 Task: Learn more about a sales navigator core.
Action: Mouse moved to (866, 122)
Screenshot: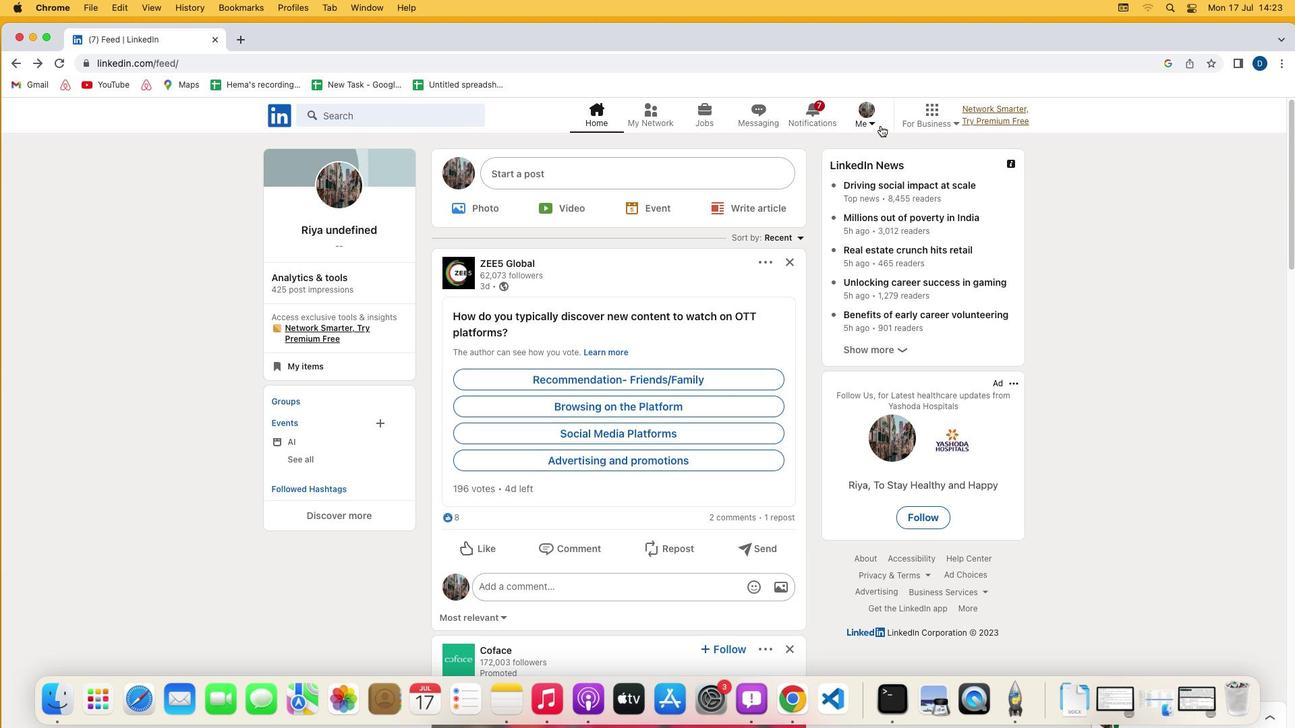
Action: Mouse pressed left at (866, 122)
Screenshot: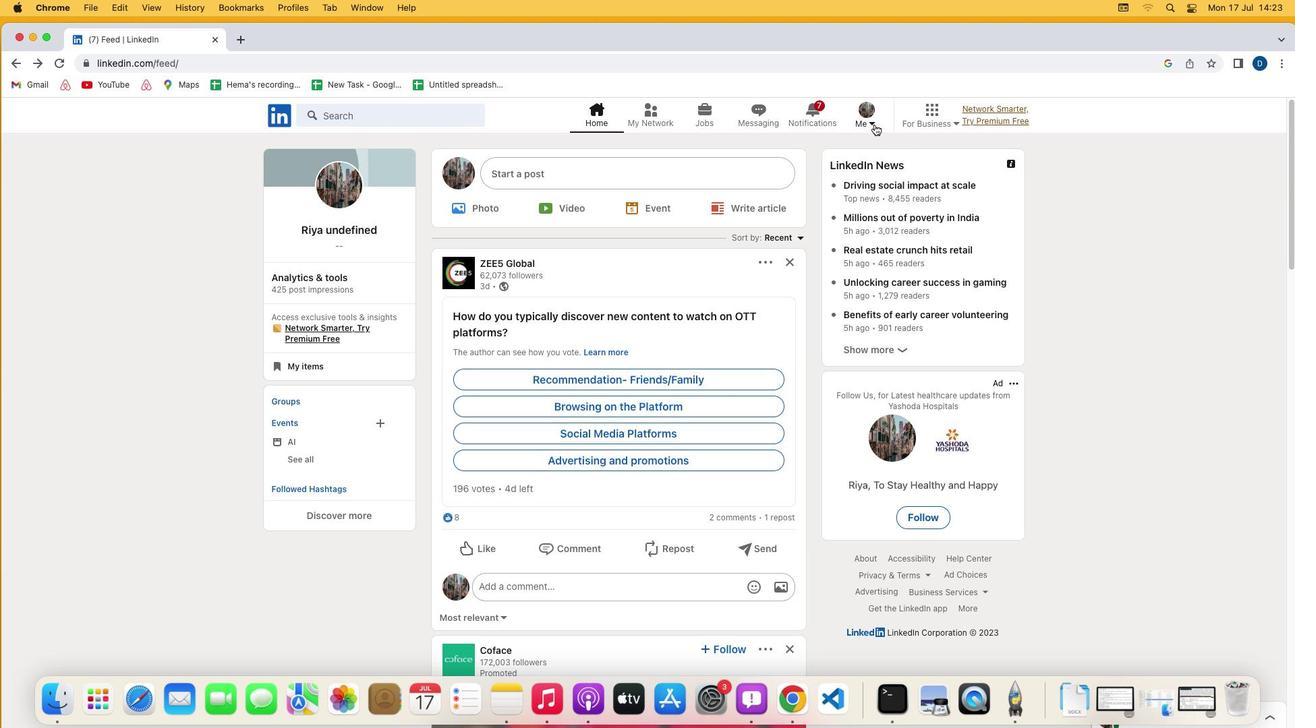 
Action: Mouse moved to (875, 125)
Screenshot: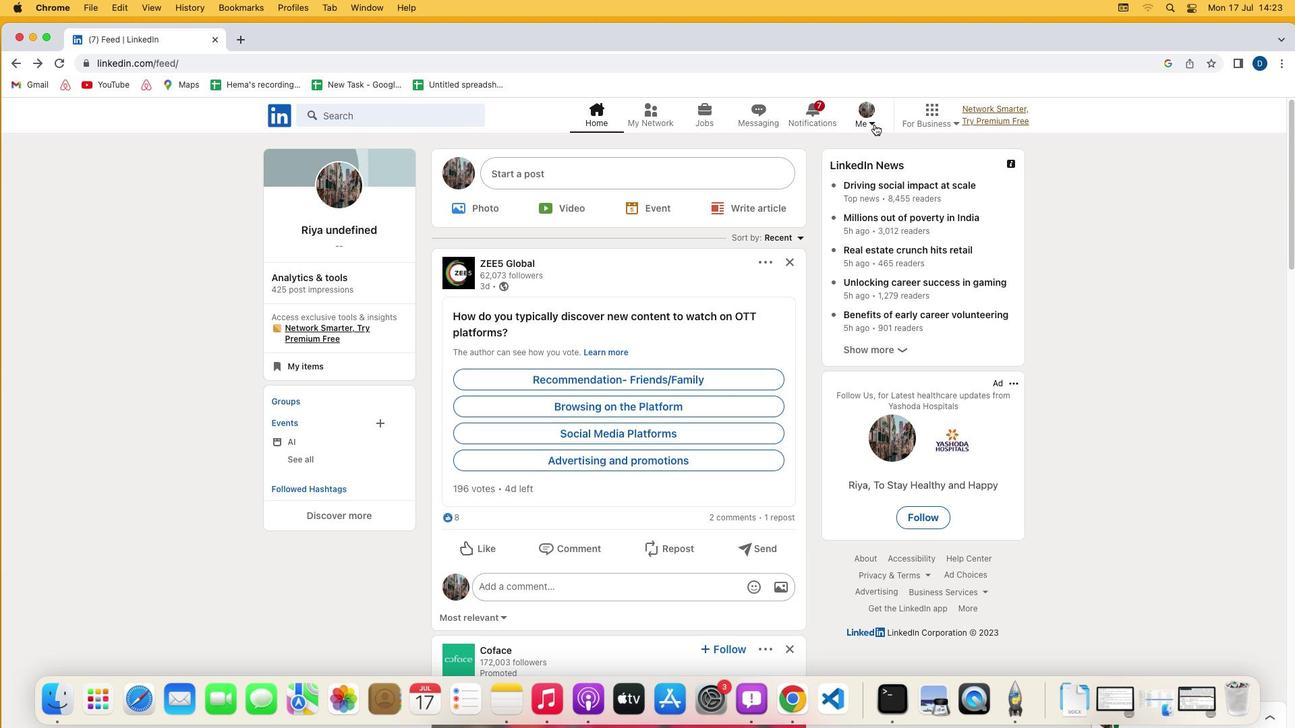
Action: Mouse pressed left at (875, 125)
Screenshot: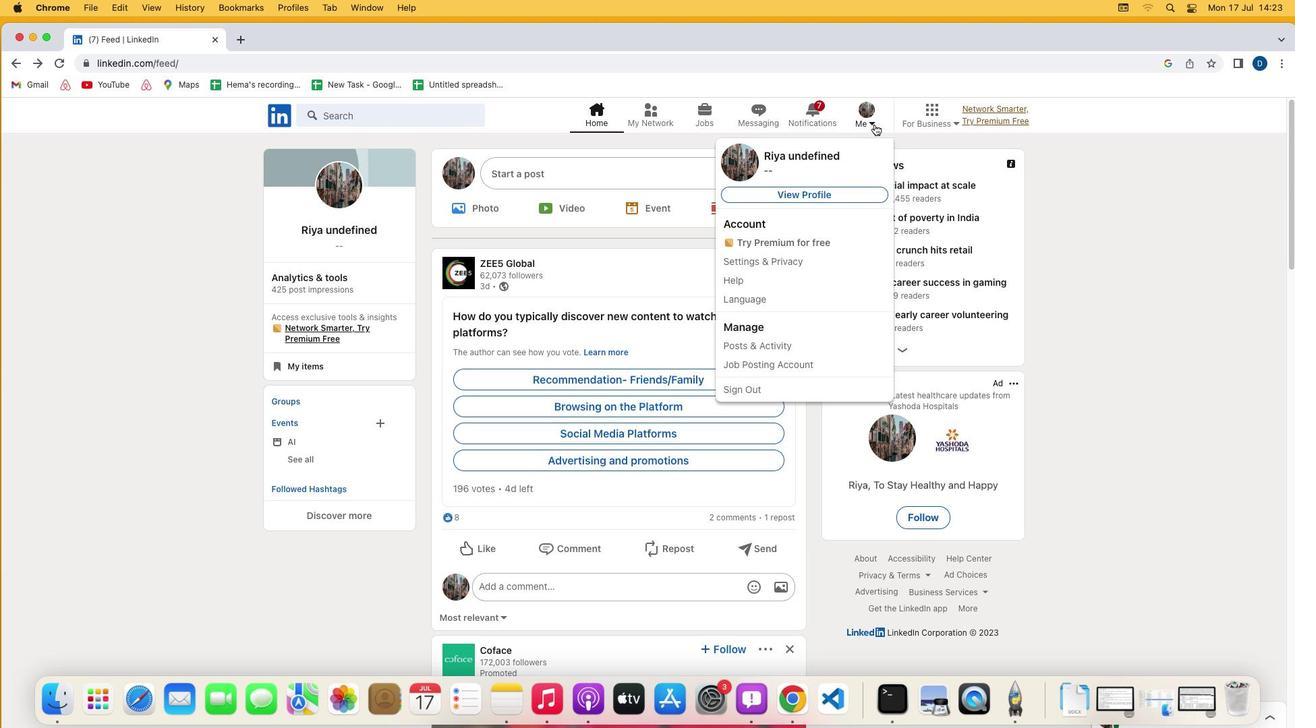 
Action: Mouse moved to (769, 264)
Screenshot: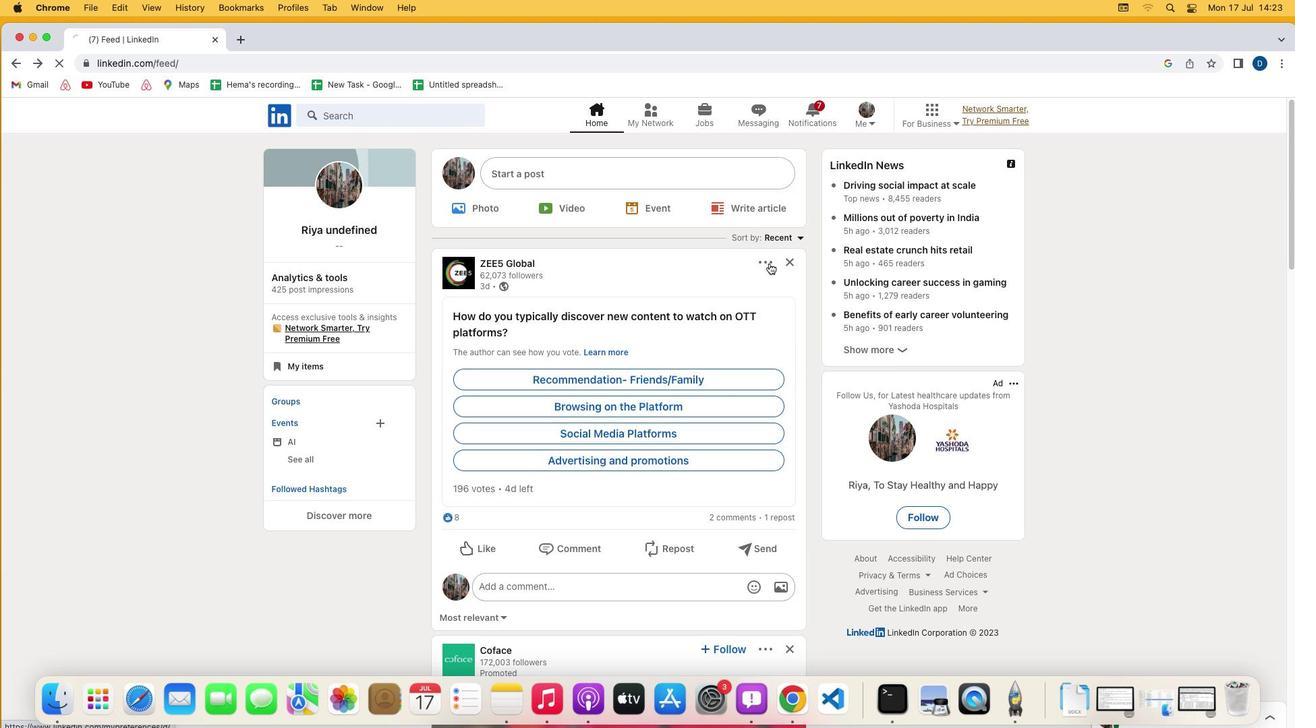 
Action: Mouse pressed left at (769, 264)
Screenshot: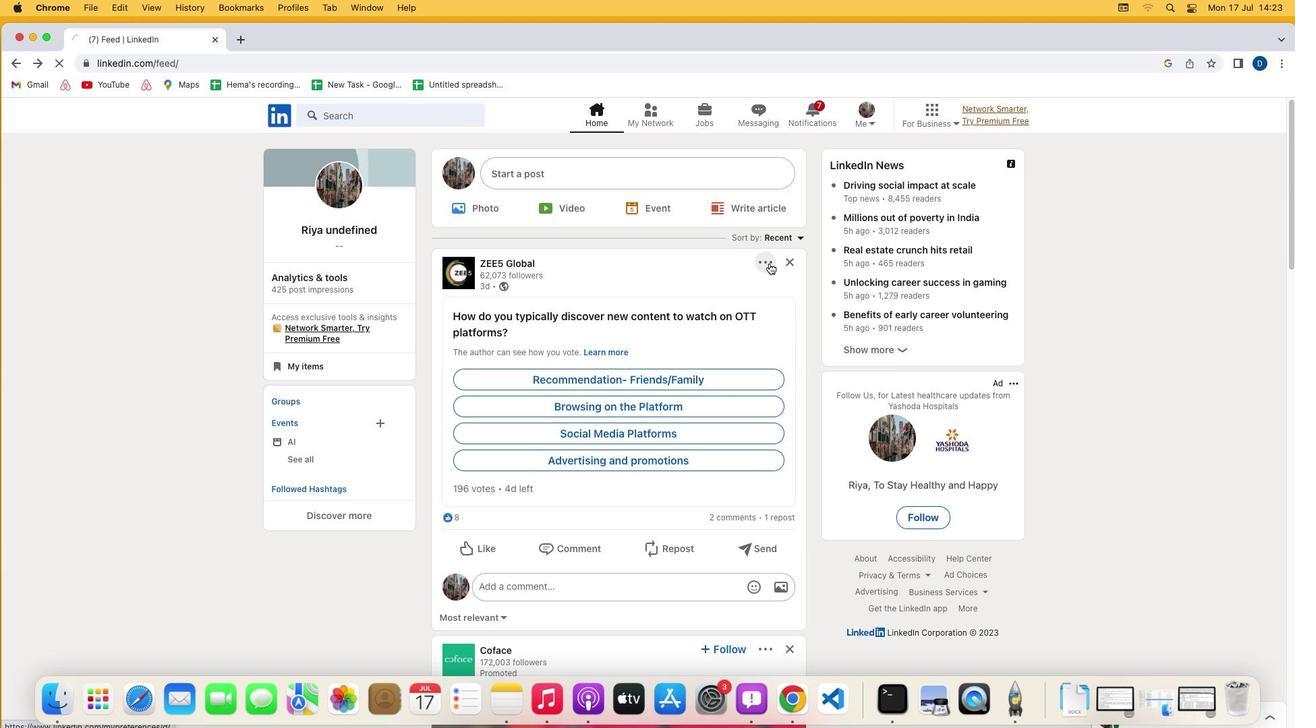 
Action: Mouse moved to (691, 503)
Screenshot: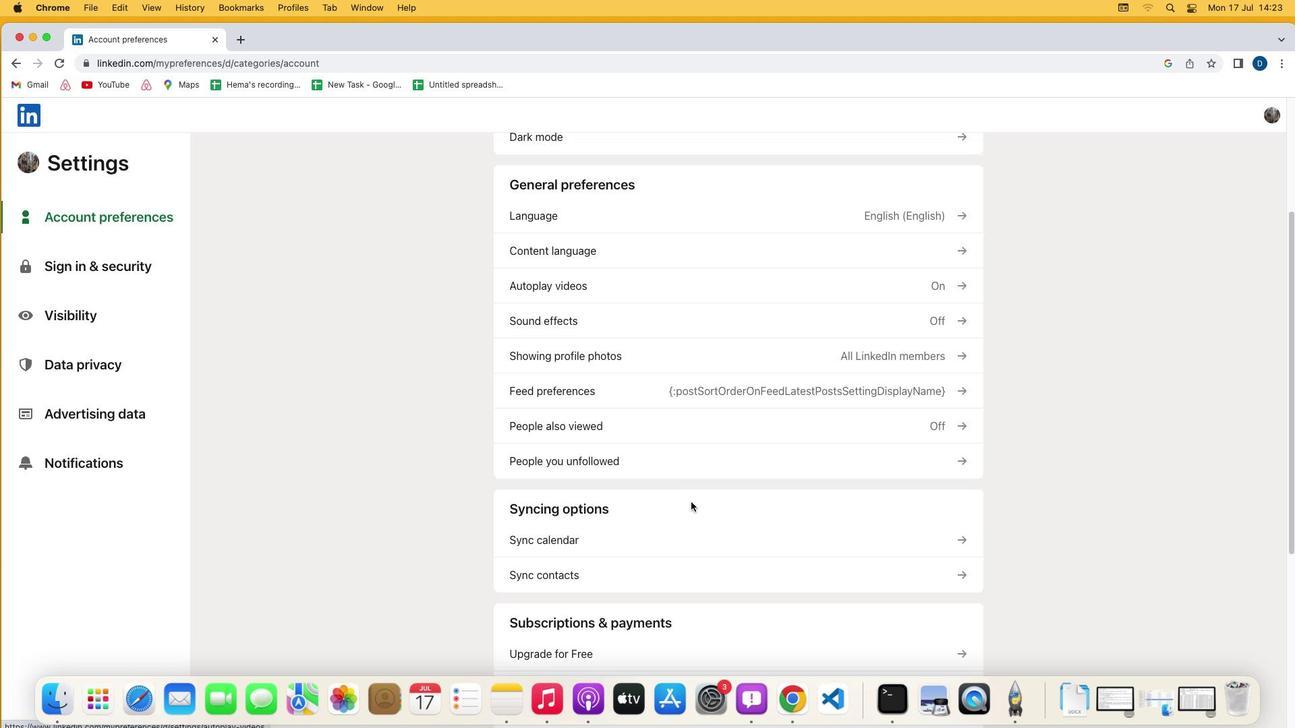 
Action: Mouse scrolled (691, 503) with delta (0, 0)
Screenshot: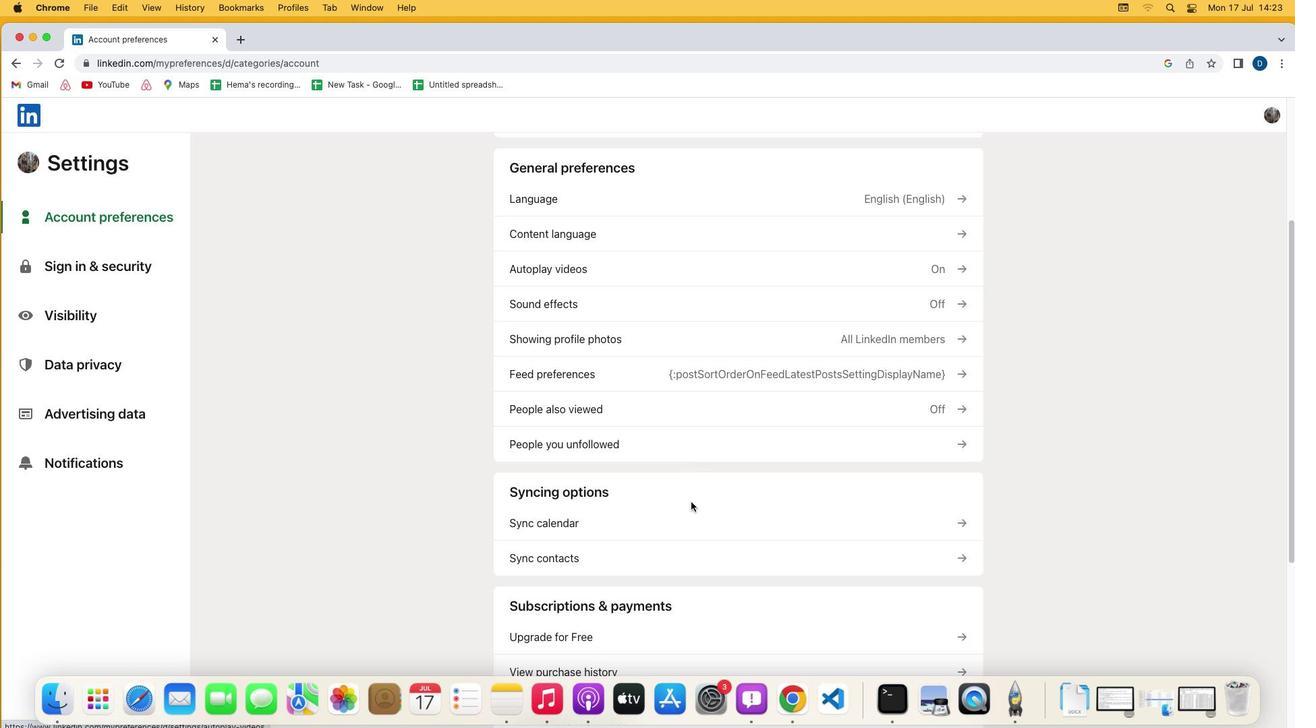 
Action: Mouse scrolled (691, 503) with delta (0, 0)
Screenshot: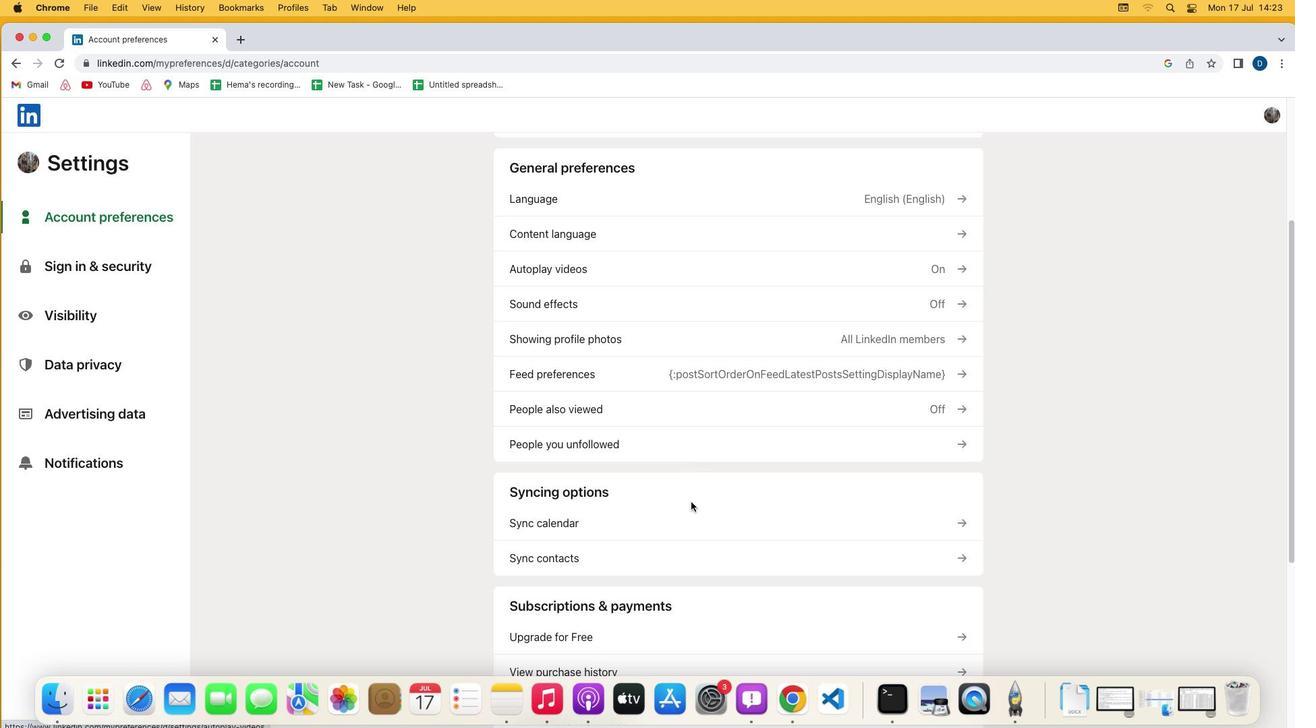 
Action: Mouse scrolled (691, 503) with delta (0, 0)
Screenshot: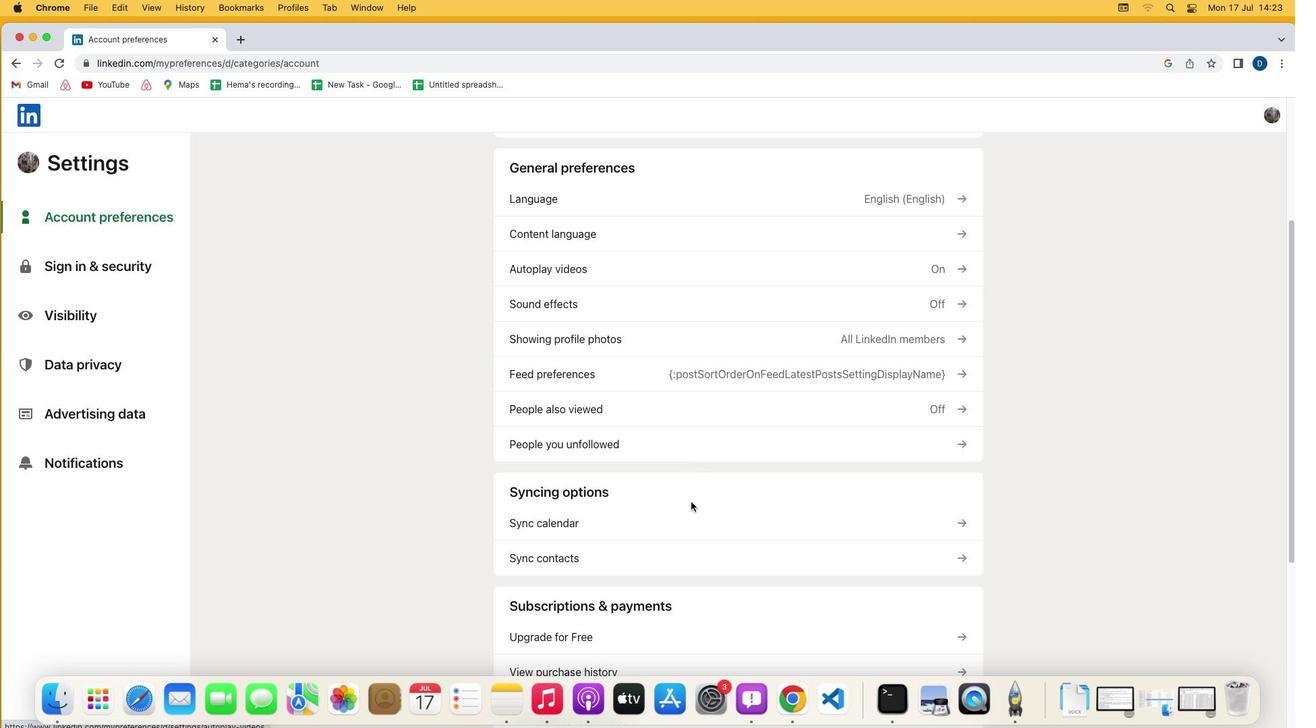 
Action: Mouse scrolled (691, 503) with delta (0, 0)
Screenshot: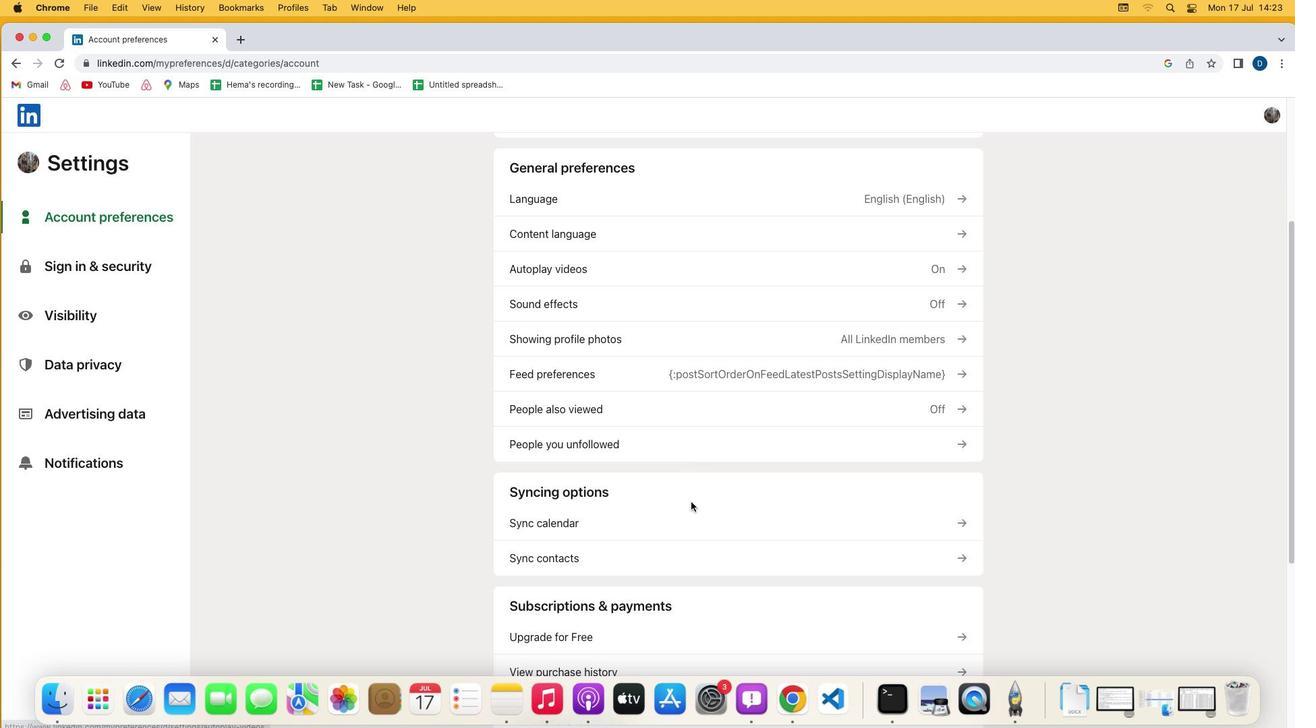
Action: Mouse moved to (692, 503)
Screenshot: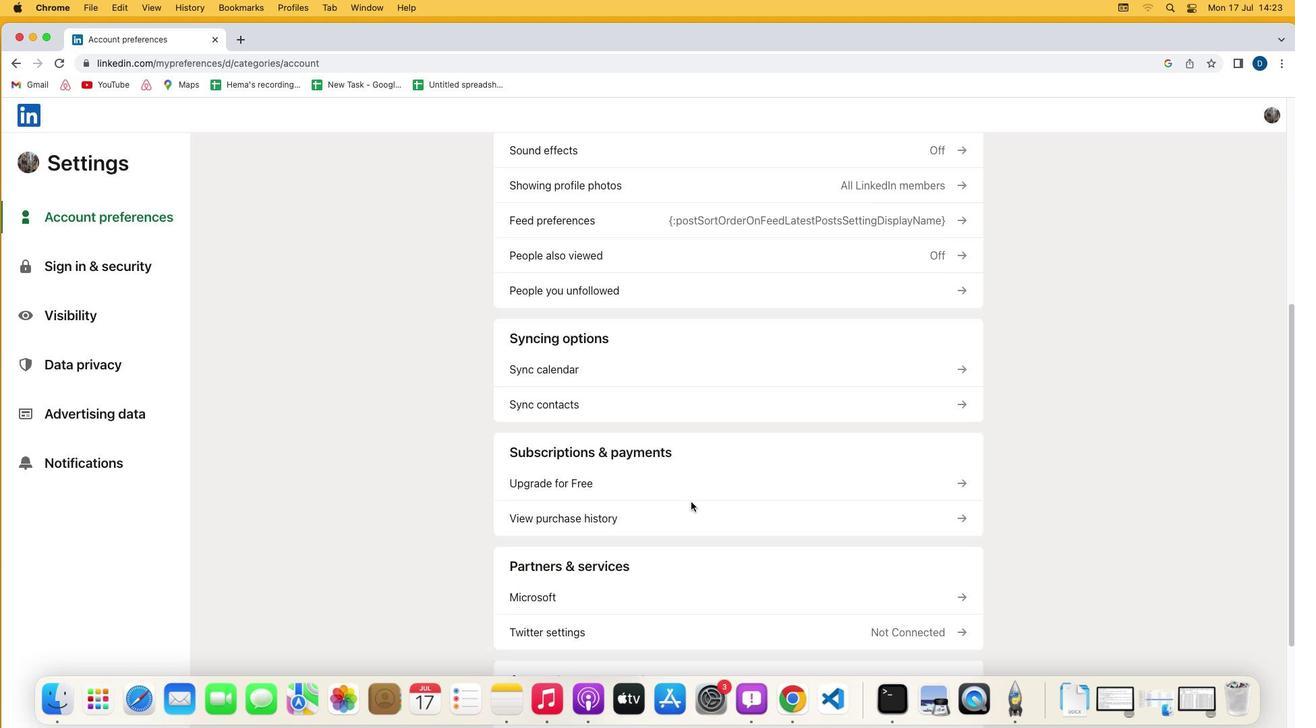 
Action: Mouse scrolled (692, 503) with delta (0, 0)
Screenshot: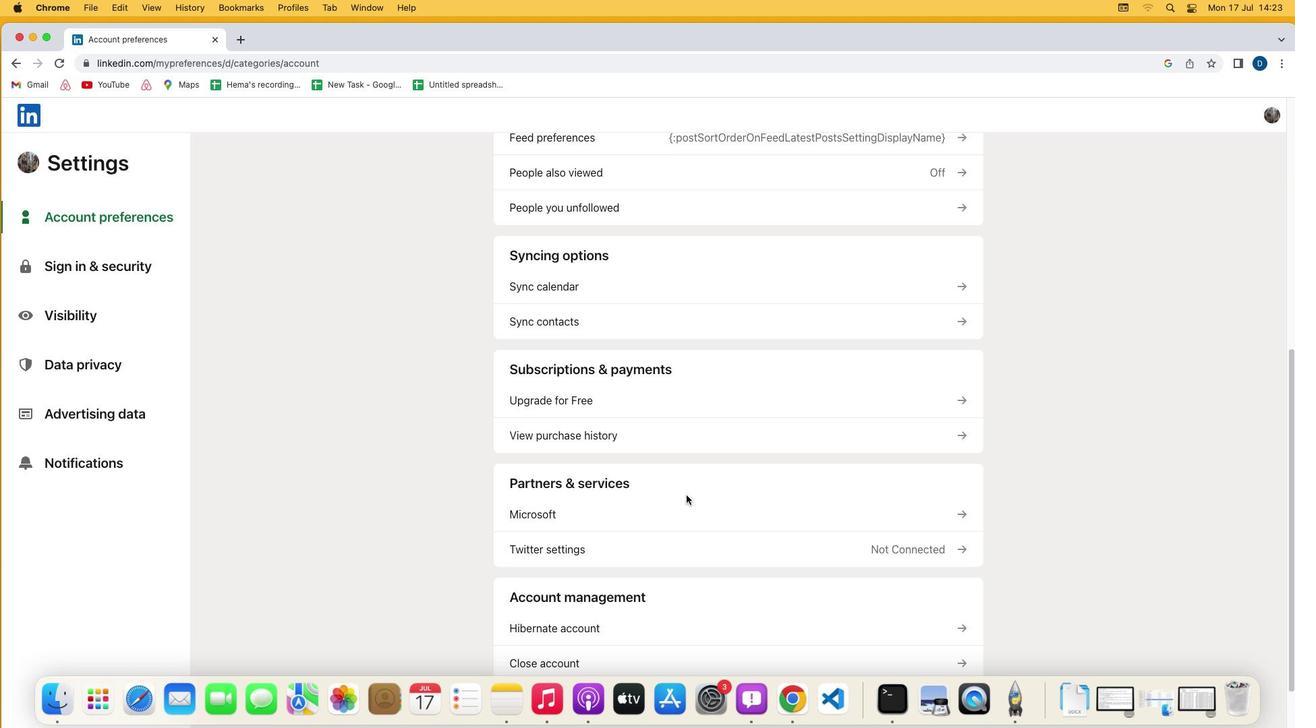 
Action: Mouse scrolled (692, 503) with delta (0, 0)
Screenshot: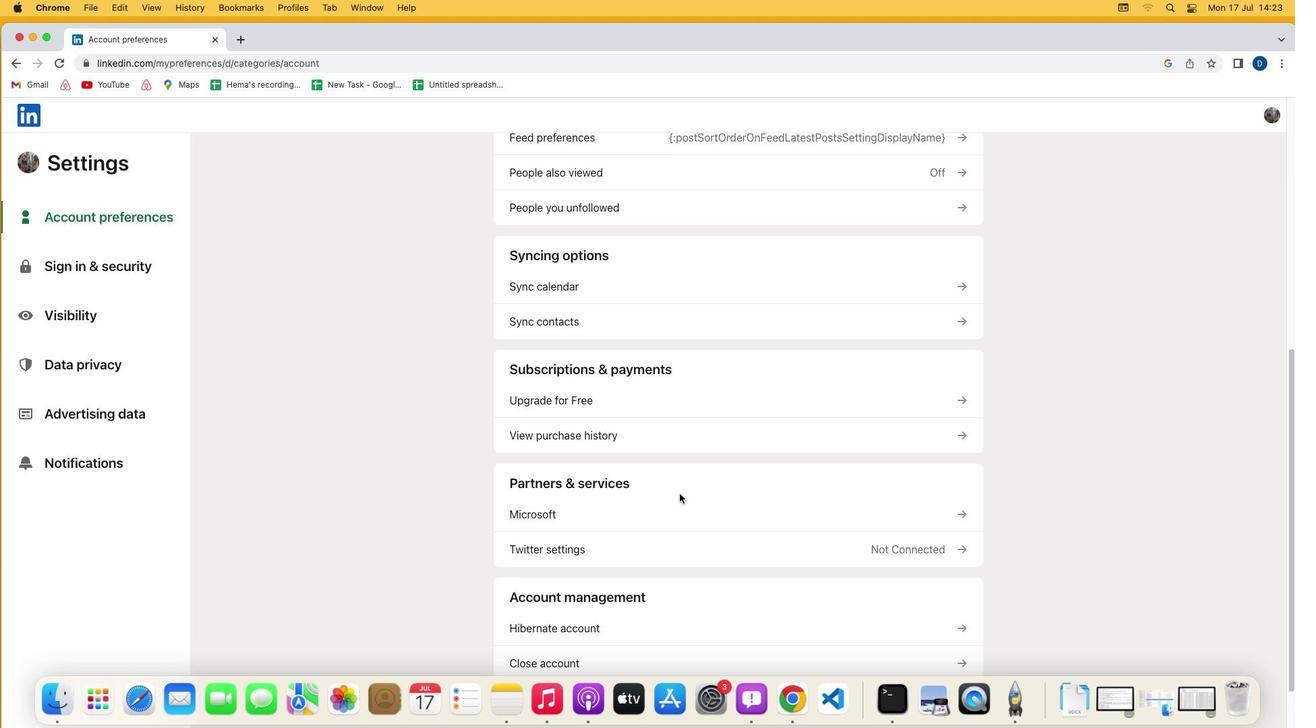 
Action: Mouse scrolled (692, 503) with delta (0, 0)
Screenshot: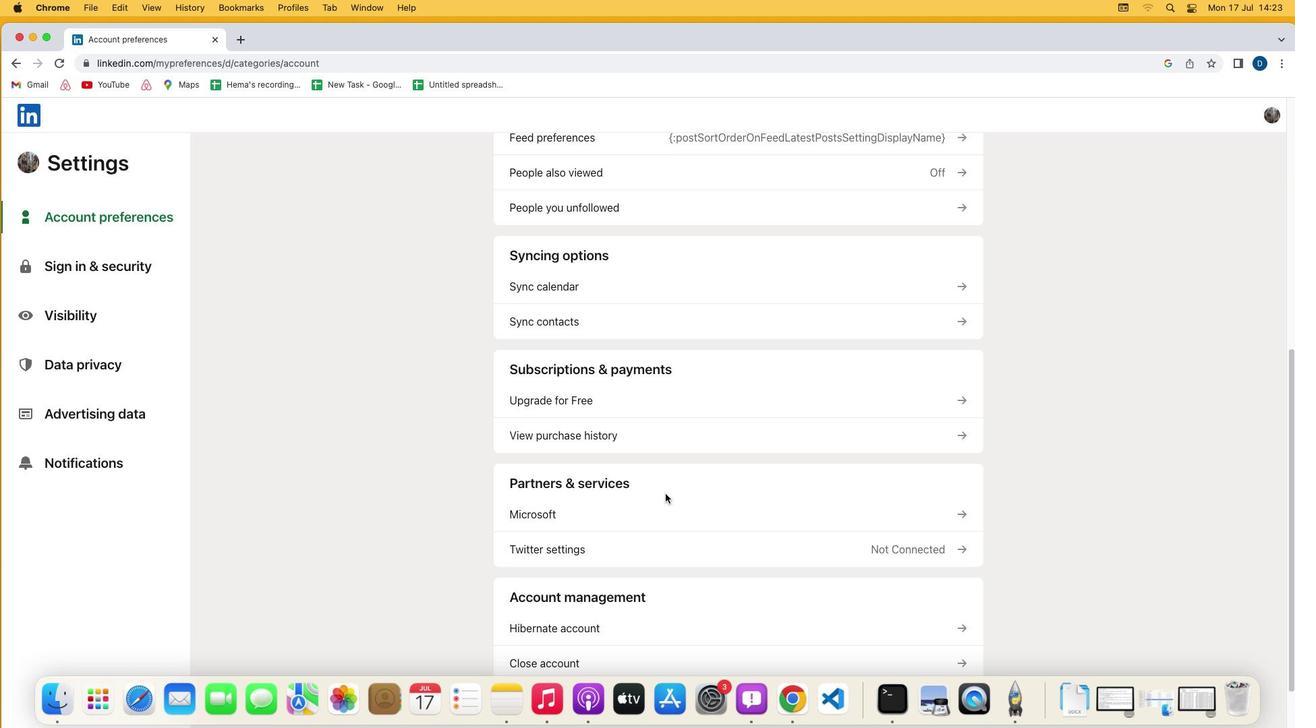 
Action: Mouse scrolled (692, 503) with delta (0, -1)
Screenshot: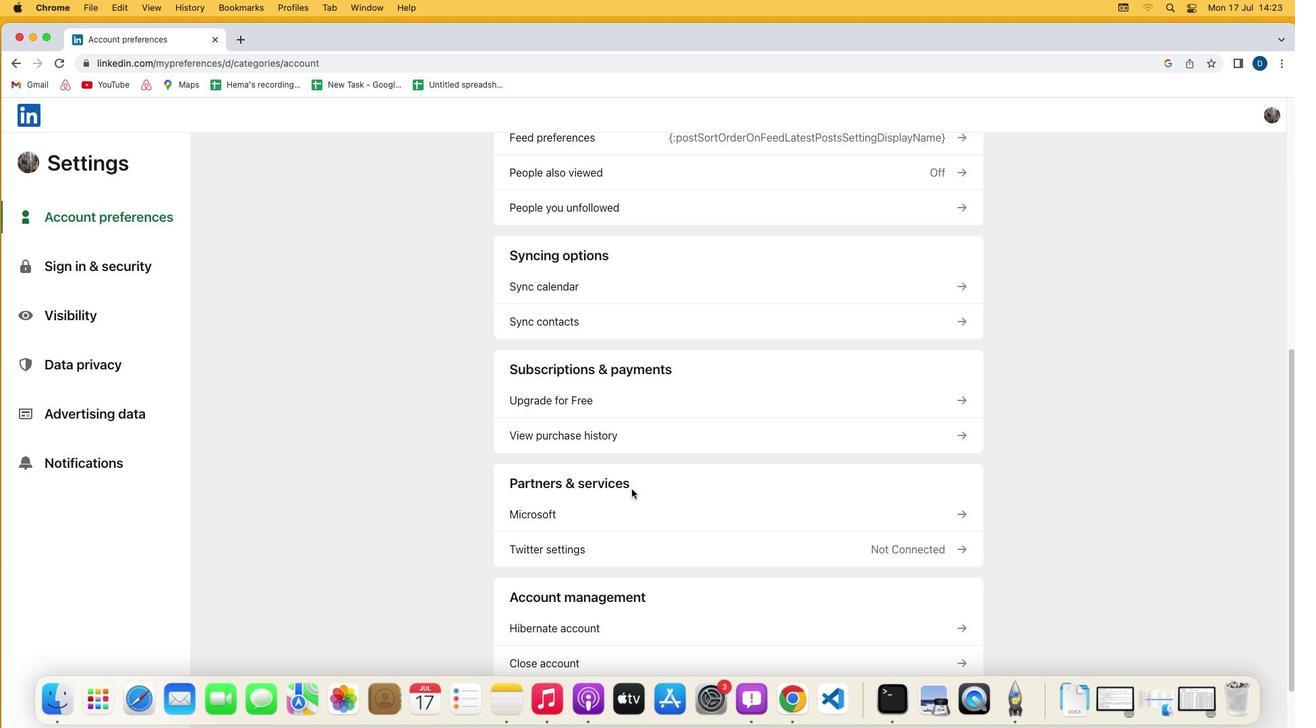 
Action: Mouse moved to (602, 409)
Screenshot: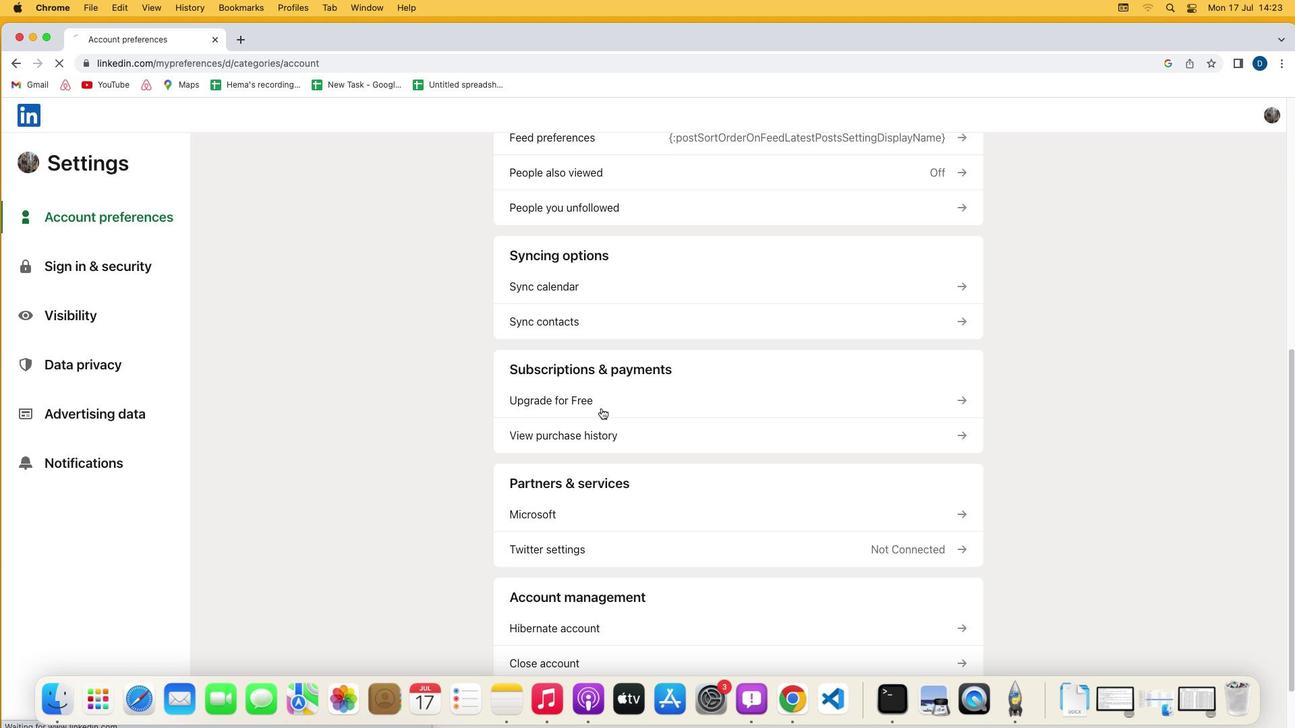 
Action: Mouse pressed left at (602, 409)
Screenshot: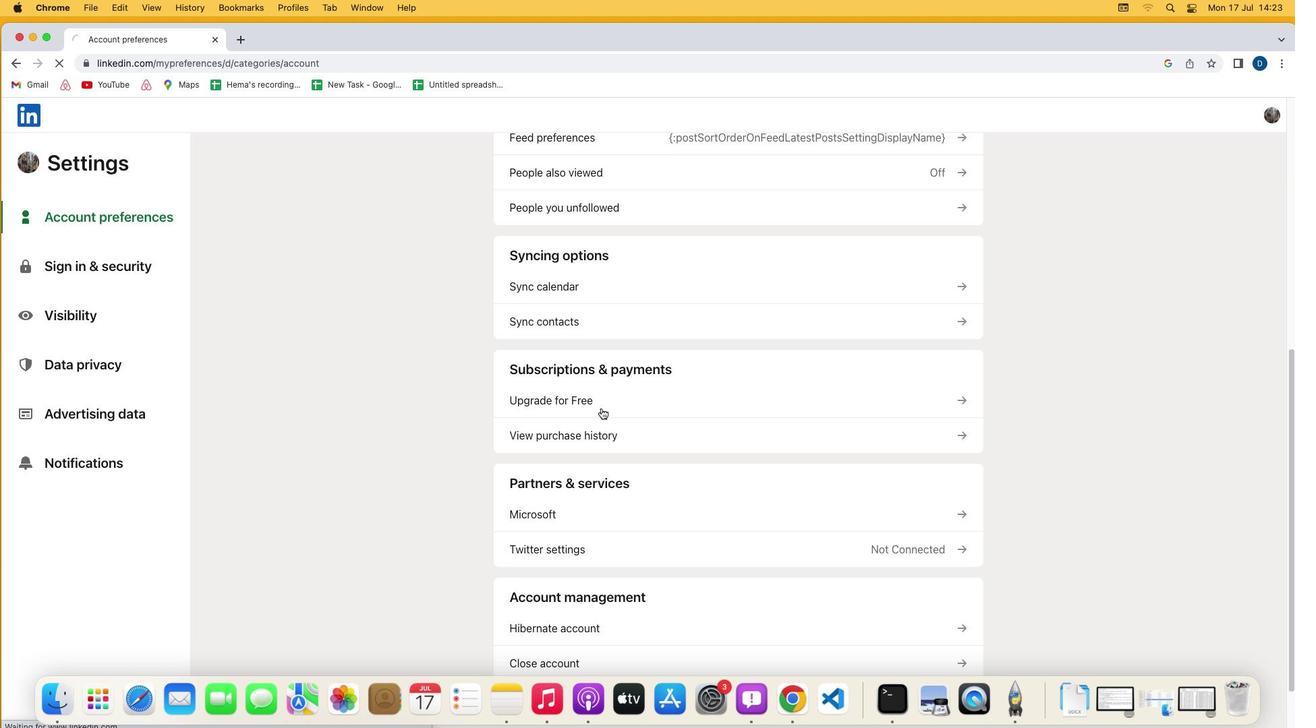 
Action: Mouse moved to (535, 401)
Screenshot: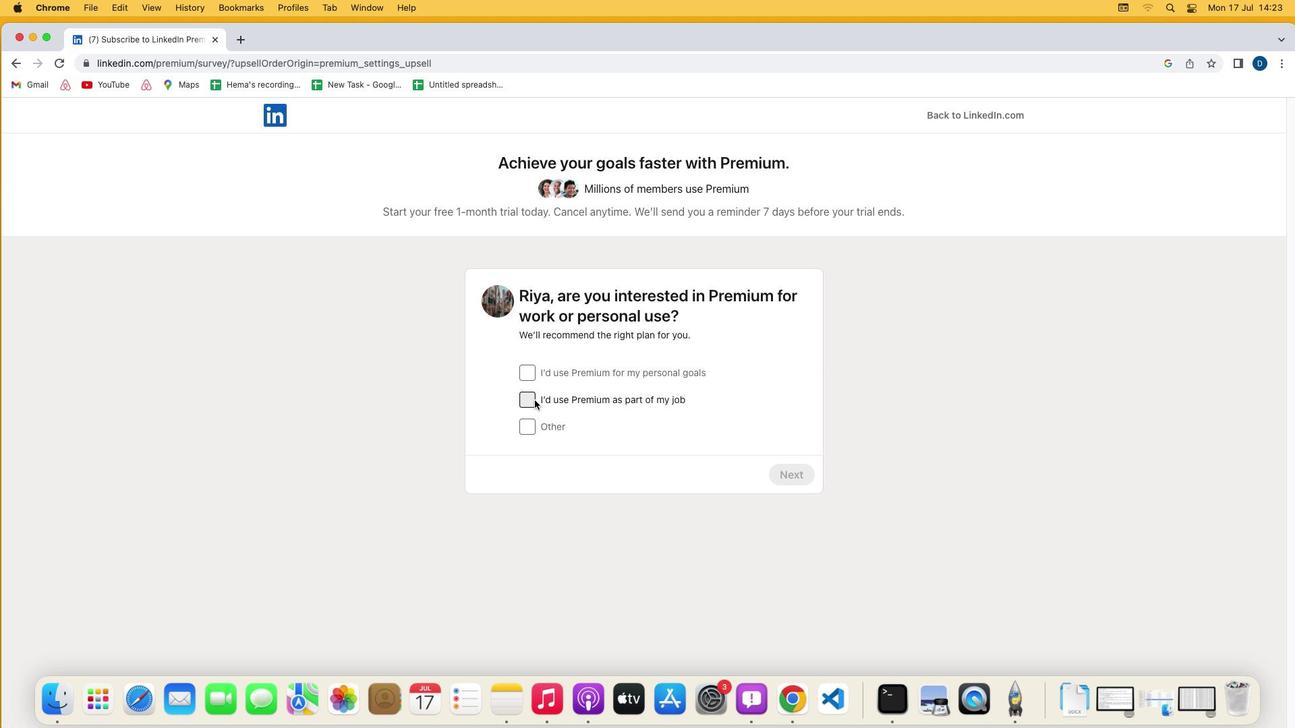 
Action: Mouse pressed left at (535, 401)
Screenshot: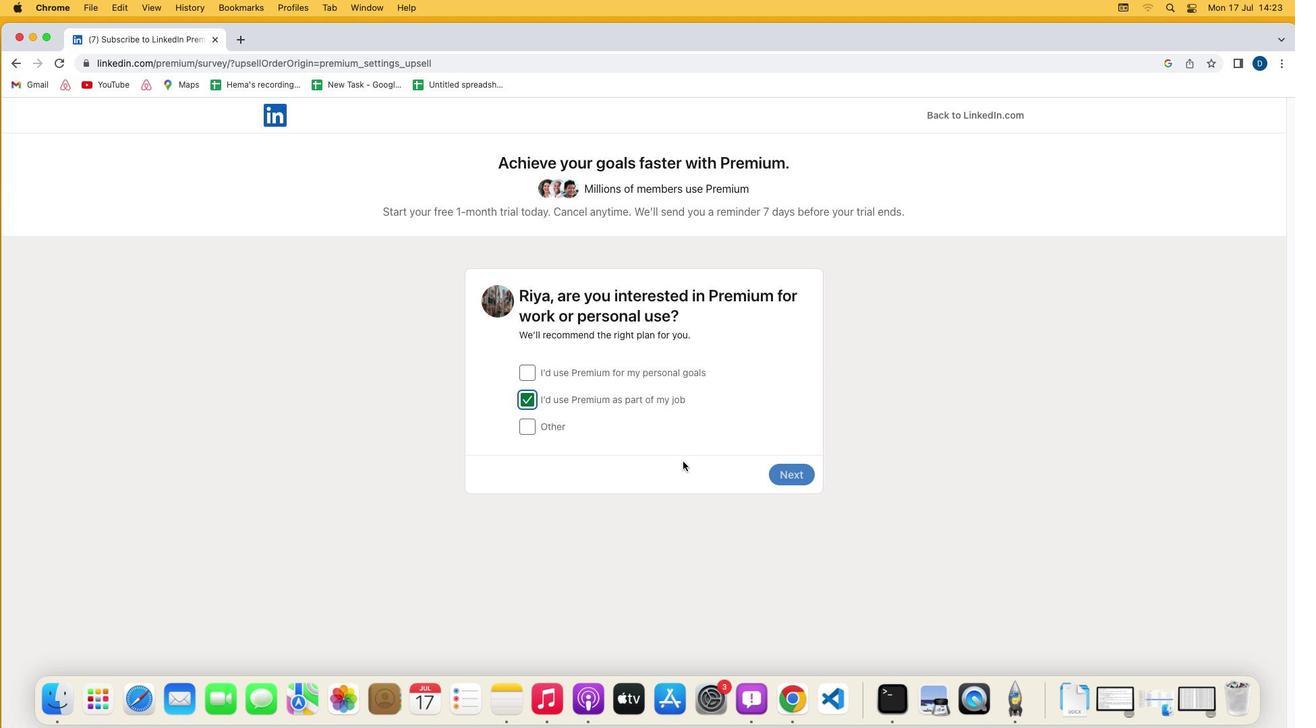 
Action: Mouse moved to (788, 475)
Screenshot: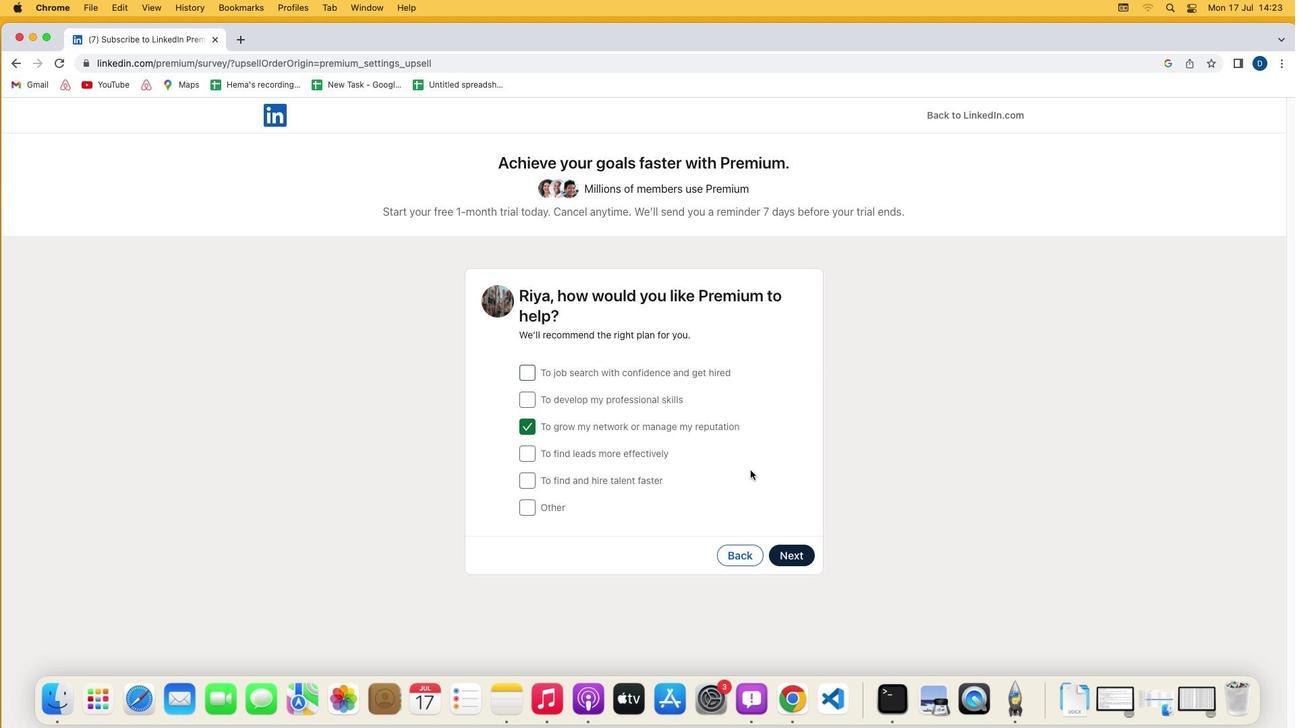 
Action: Mouse pressed left at (788, 475)
Screenshot: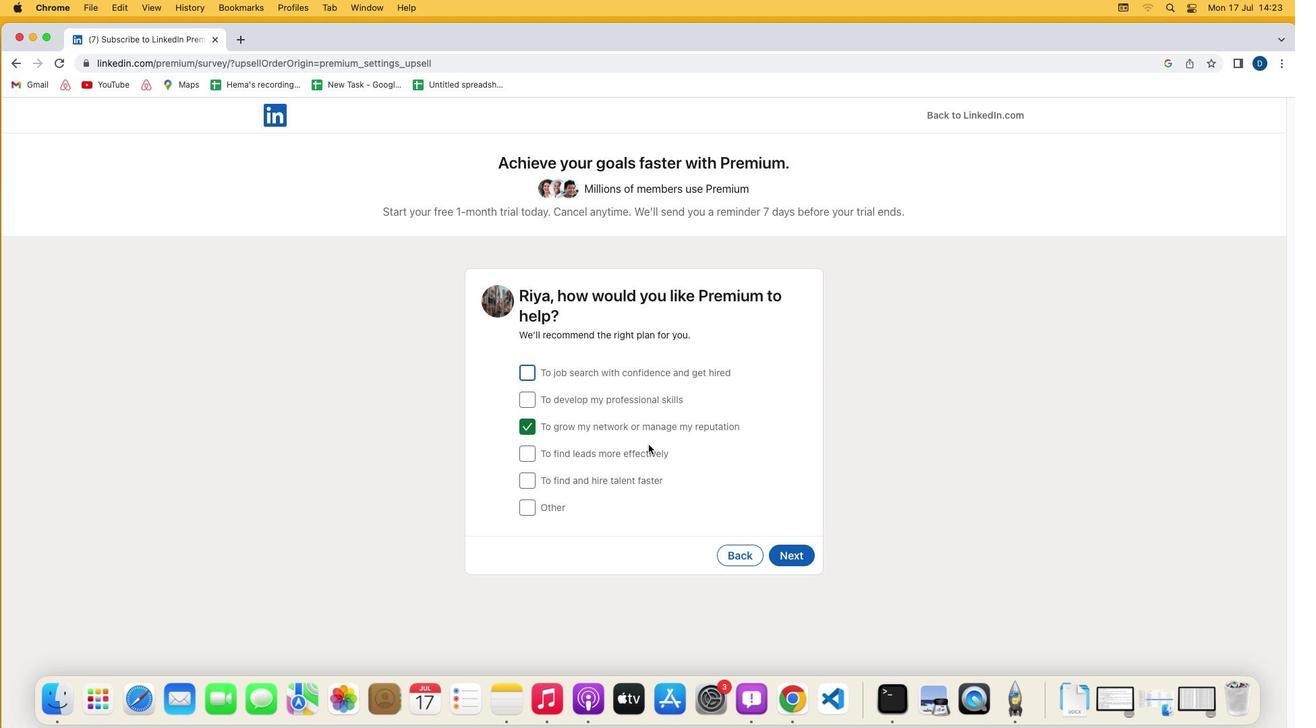 
Action: Mouse moved to (794, 560)
Screenshot: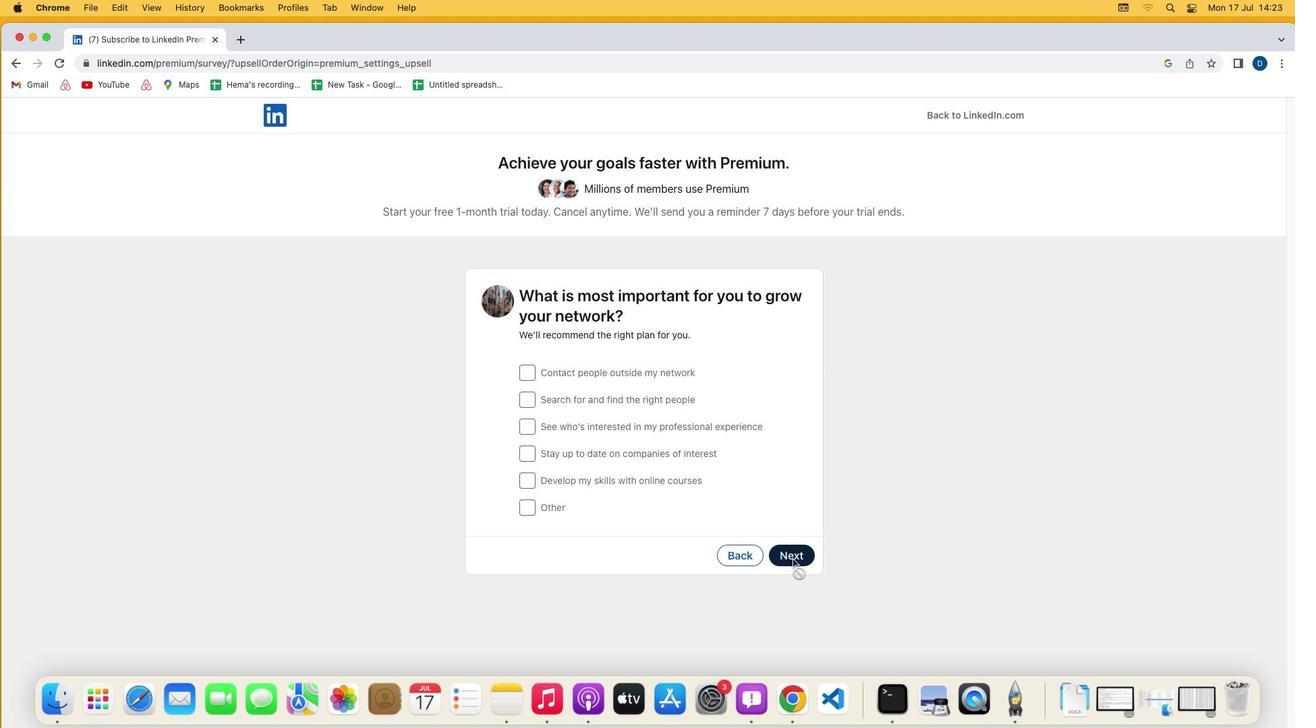 
Action: Mouse pressed left at (794, 560)
Screenshot: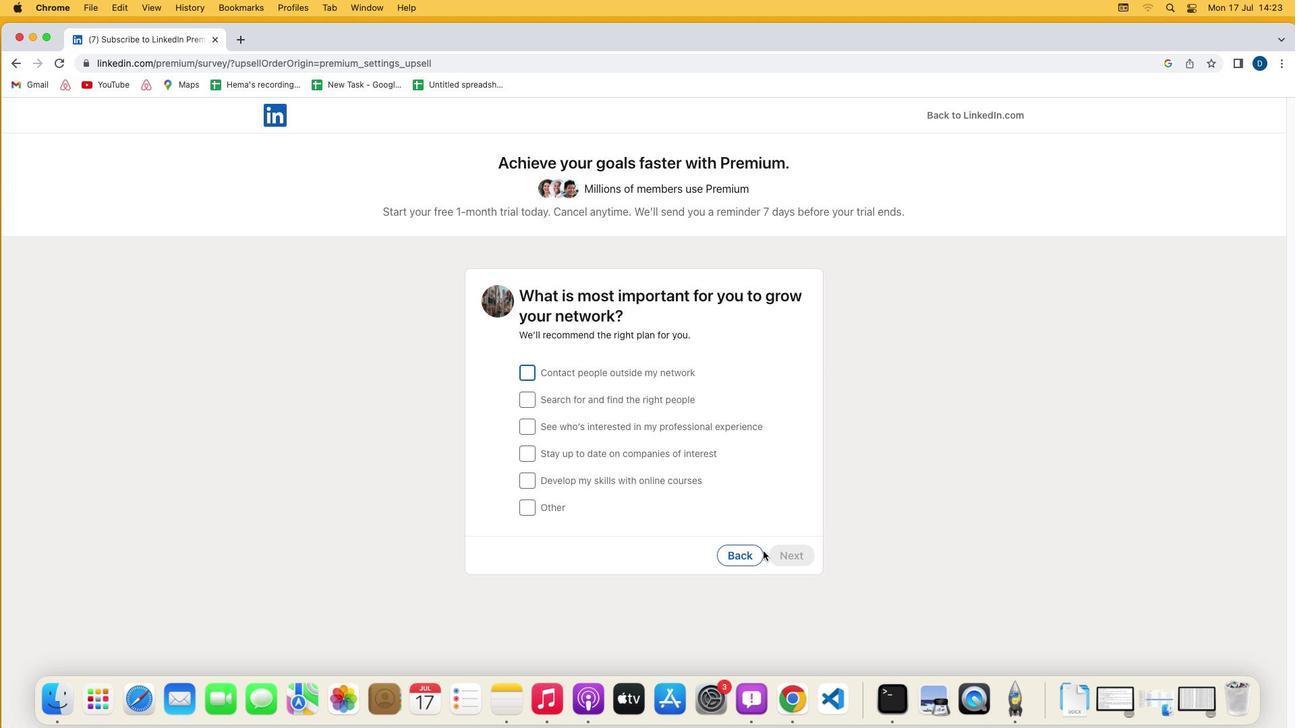 
Action: Mouse moved to (532, 427)
Screenshot: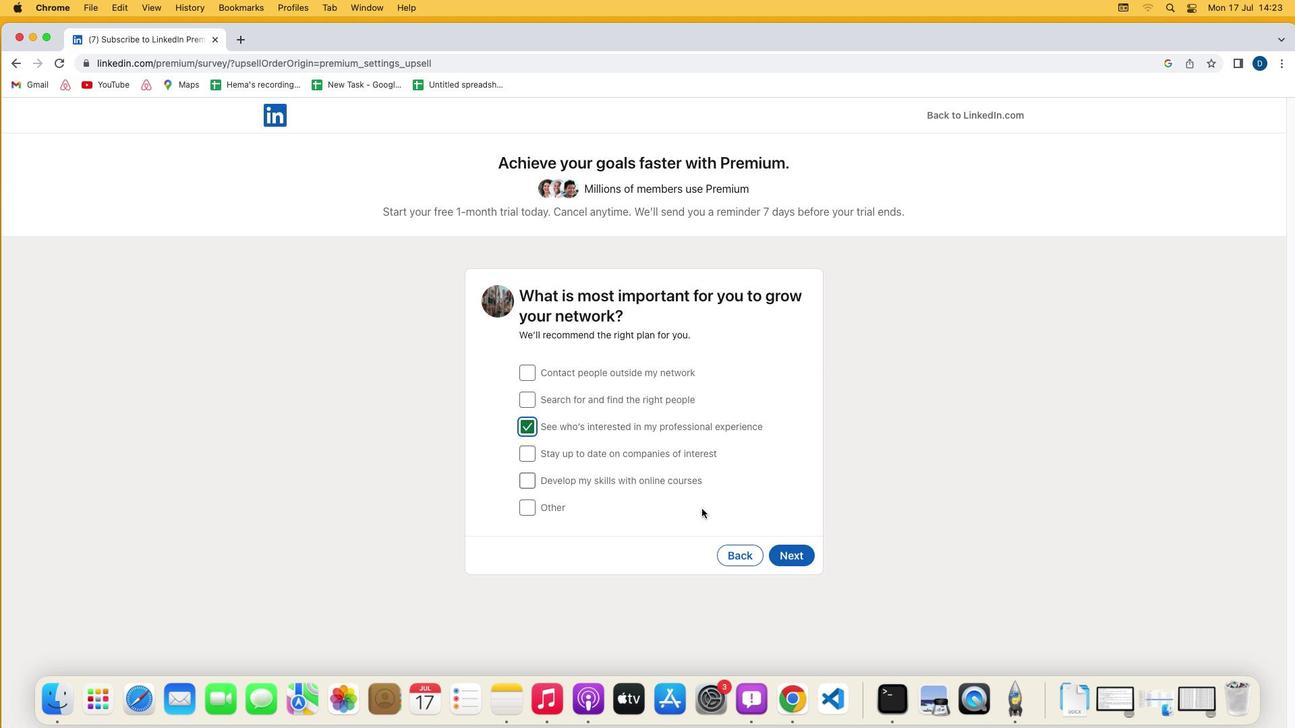 
Action: Mouse pressed left at (532, 427)
Screenshot: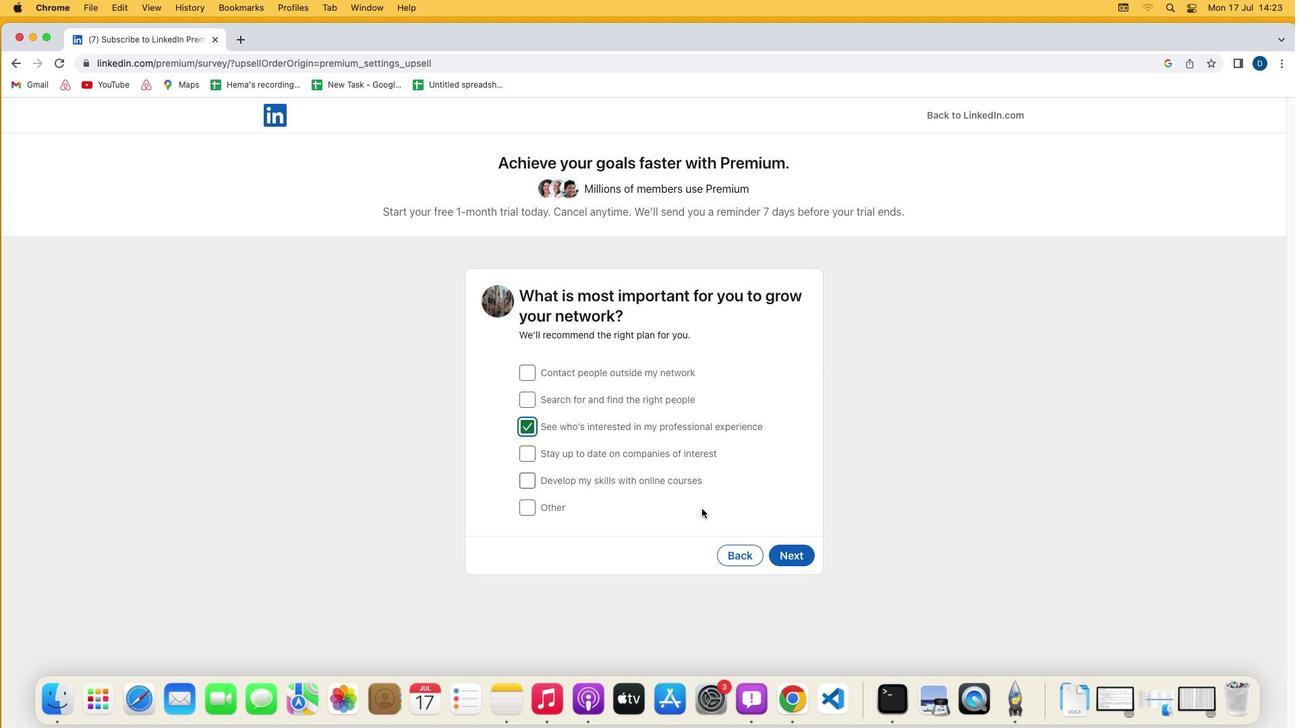
Action: Mouse moved to (784, 554)
Screenshot: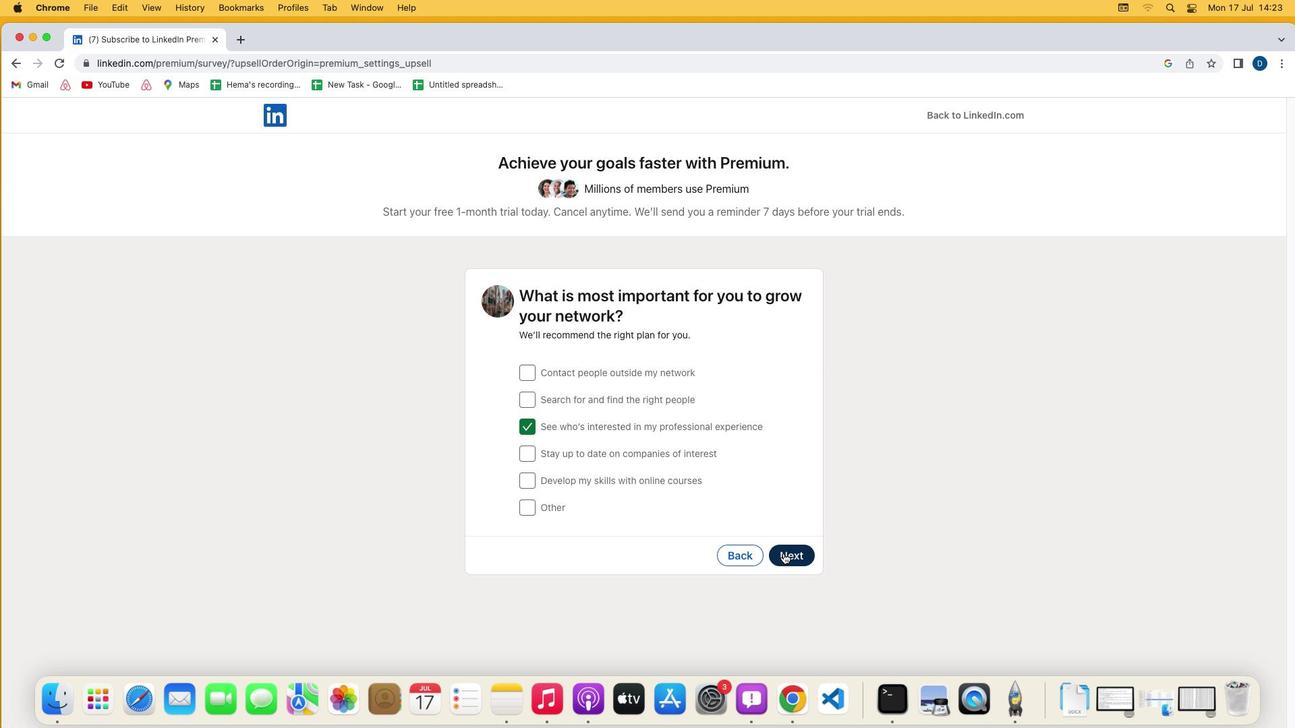 
Action: Mouse pressed left at (784, 554)
Screenshot: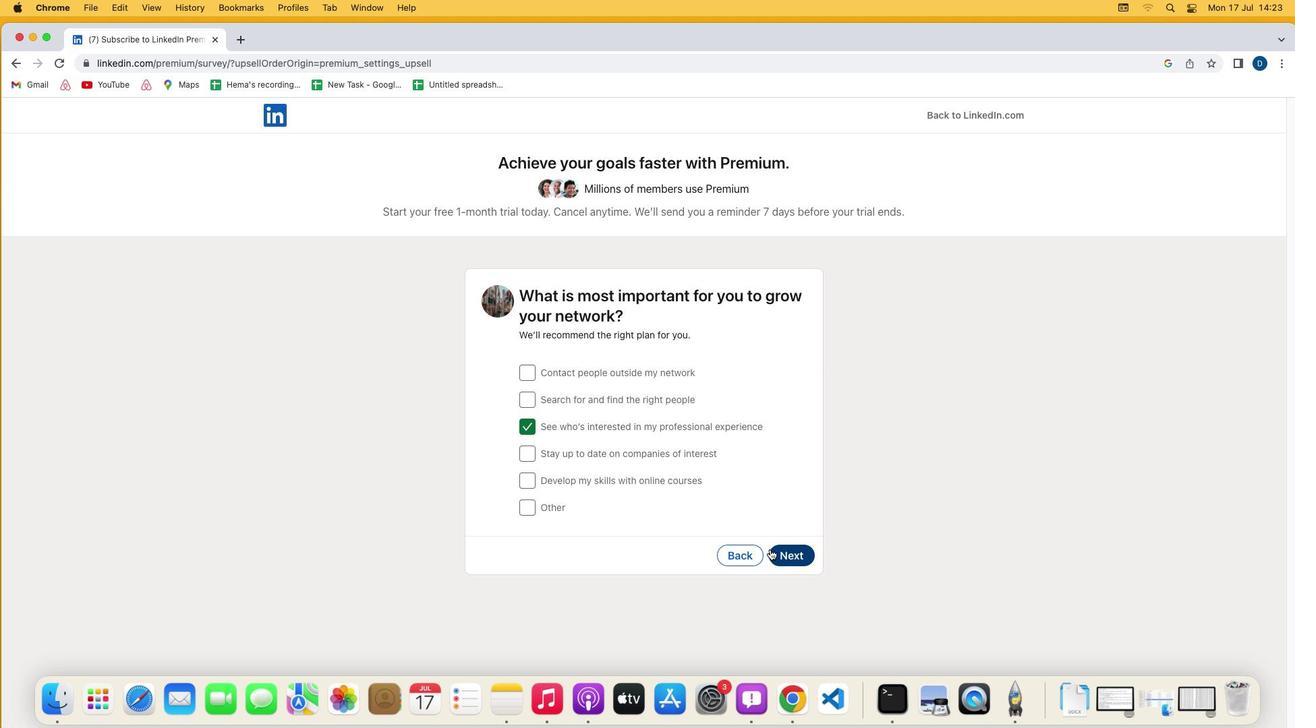 
Action: Mouse moved to (315, 672)
Screenshot: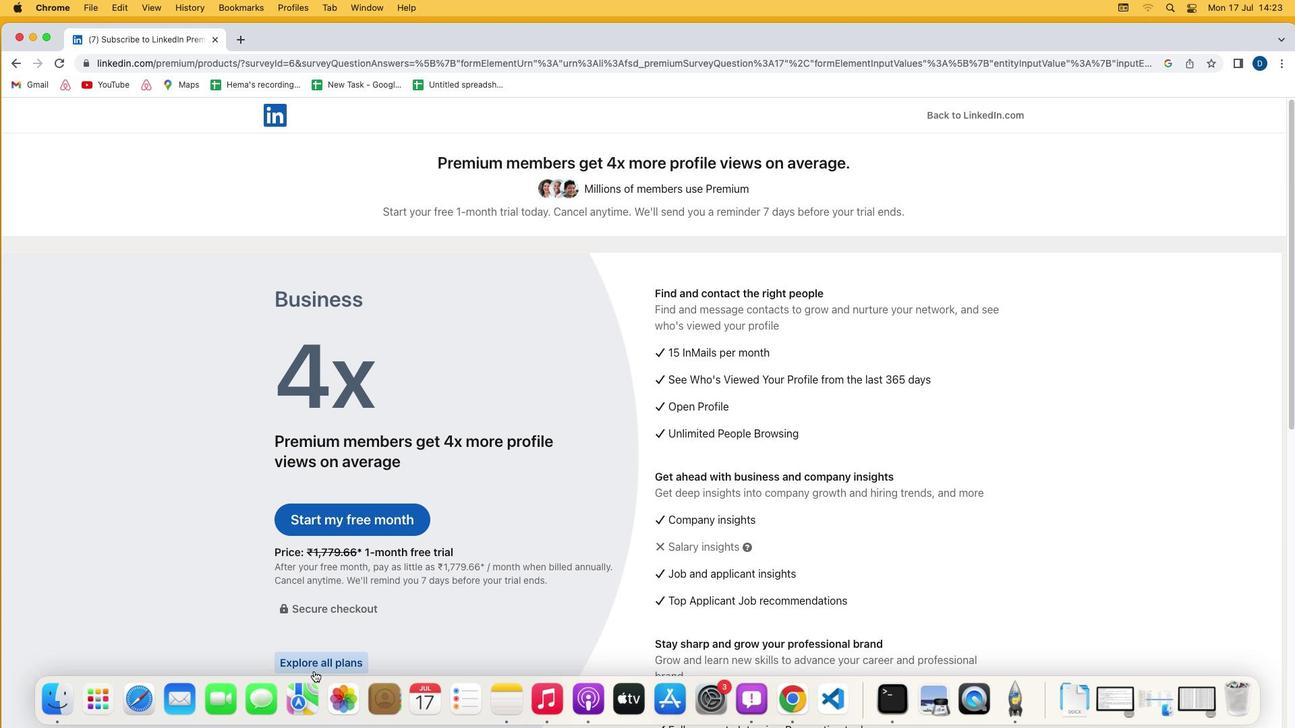 
Action: Mouse pressed left at (315, 672)
Screenshot: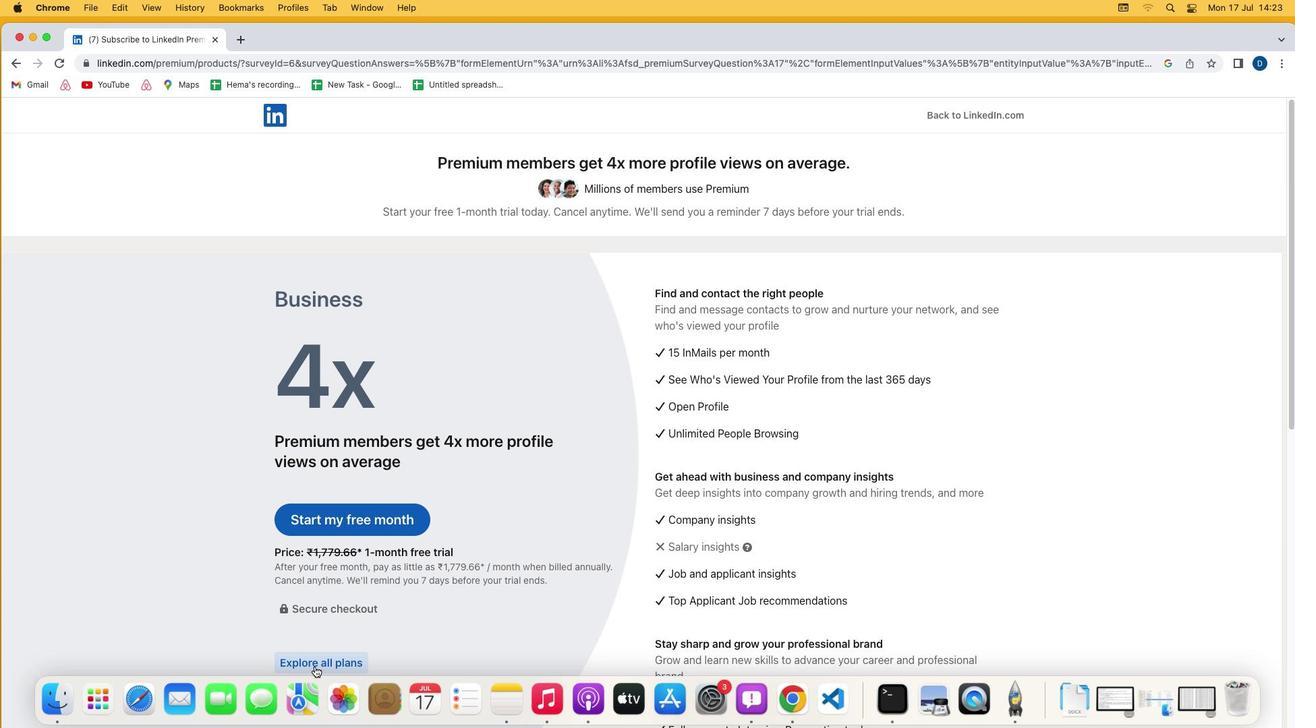 
Action: Mouse moved to (723, 563)
Screenshot: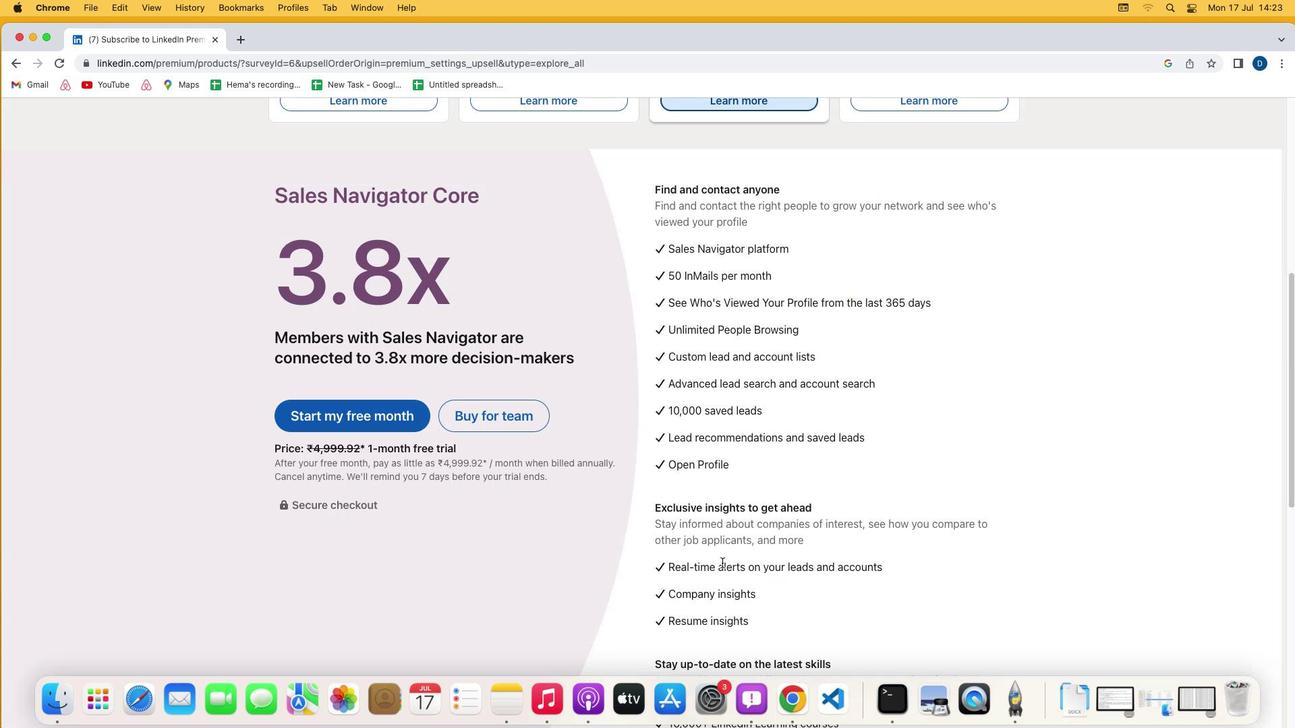 
Action: Mouse pressed left at (723, 563)
Screenshot: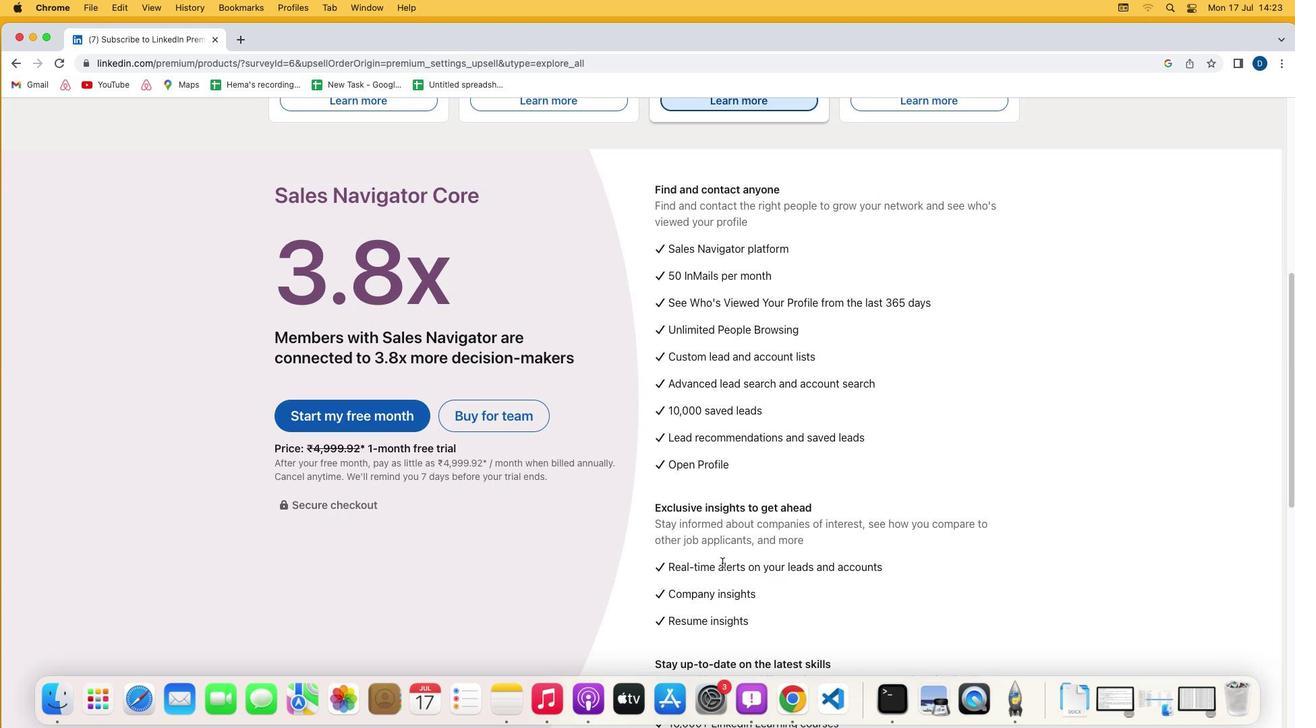 
Action: Mouse moved to (723, 564)
Screenshot: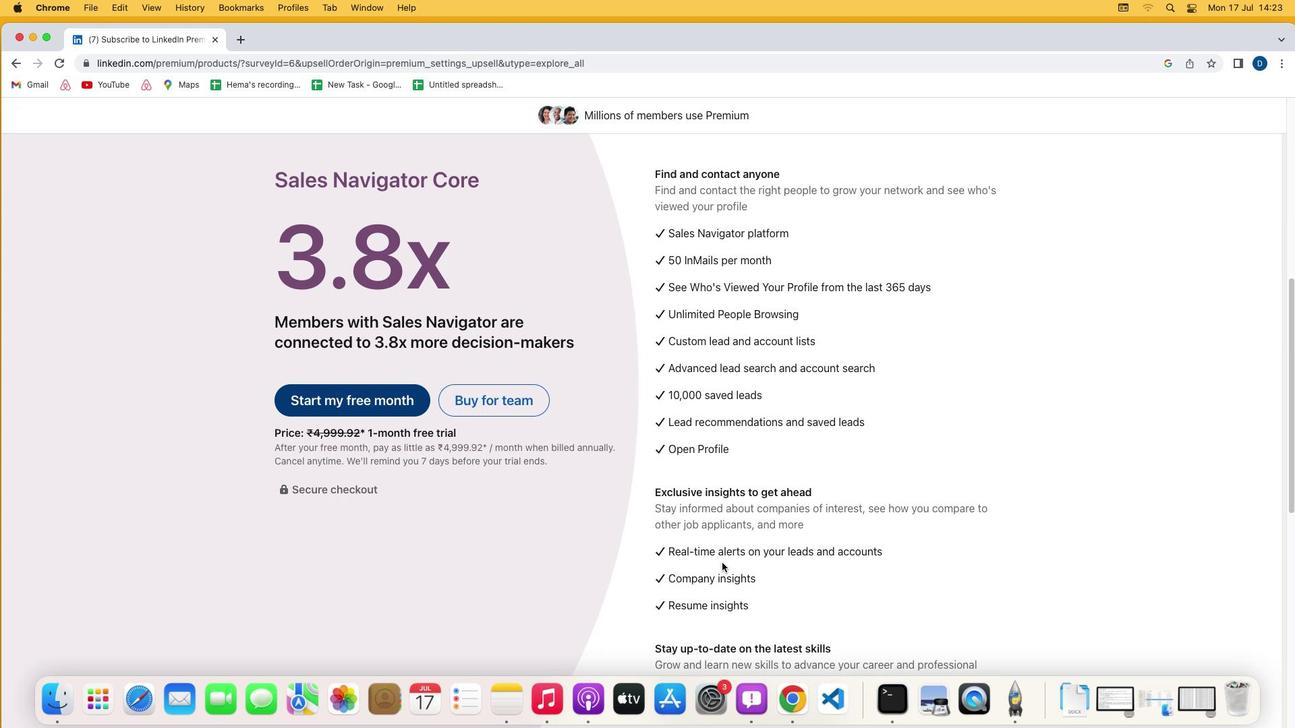 
